 Task: Select a due date automation when advanced on, the moment a card is due add fields with custom field "Resume" set to a number greater or equal to 1 and lower or equal to 10.
Action: Mouse moved to (1049, 83)
Screenshot: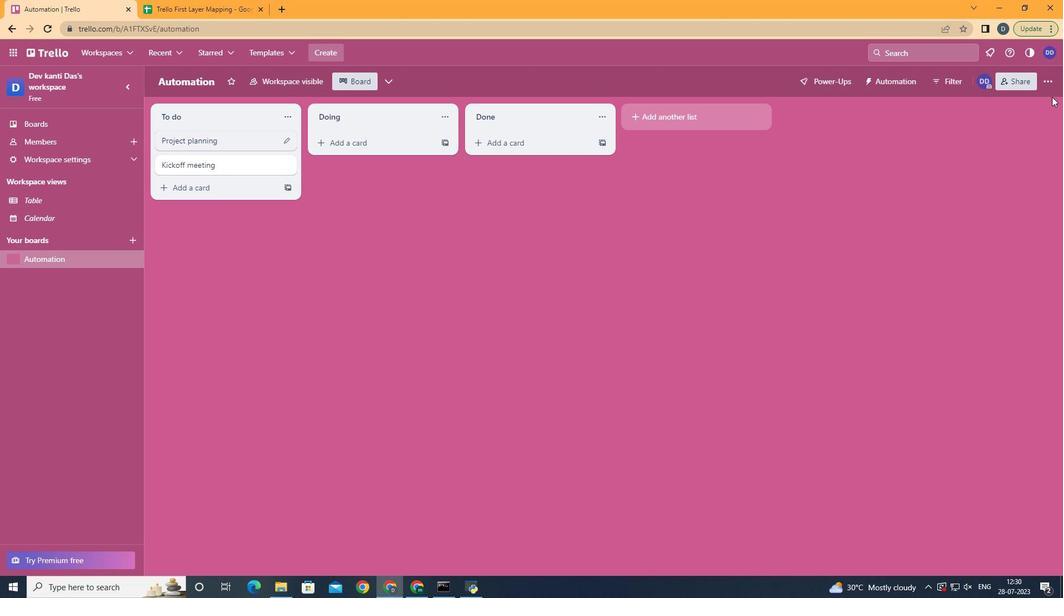 
Action: Mouse pressed left at (1049, 83)
Screenshot: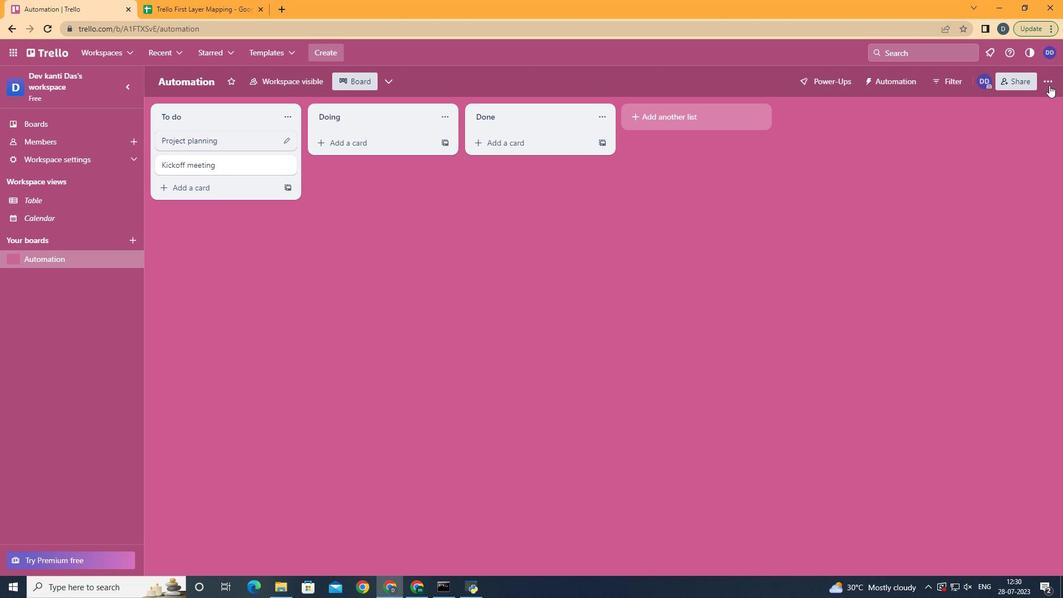 
Action: Mouse moved to (926, 238)
Screenshot: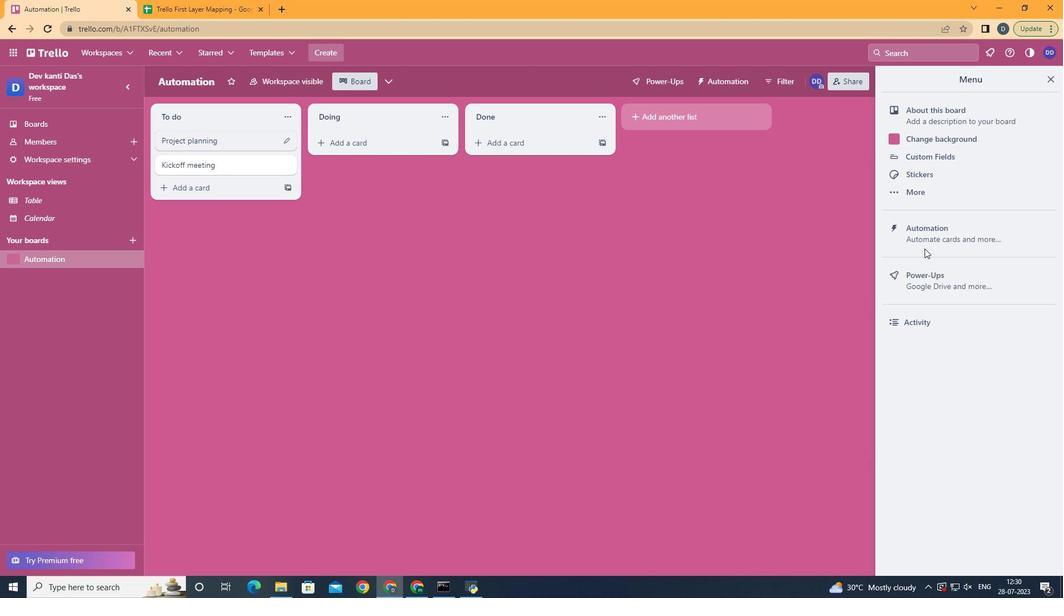 
Action: Mouse pressed left at (926, 238)
Screenshot: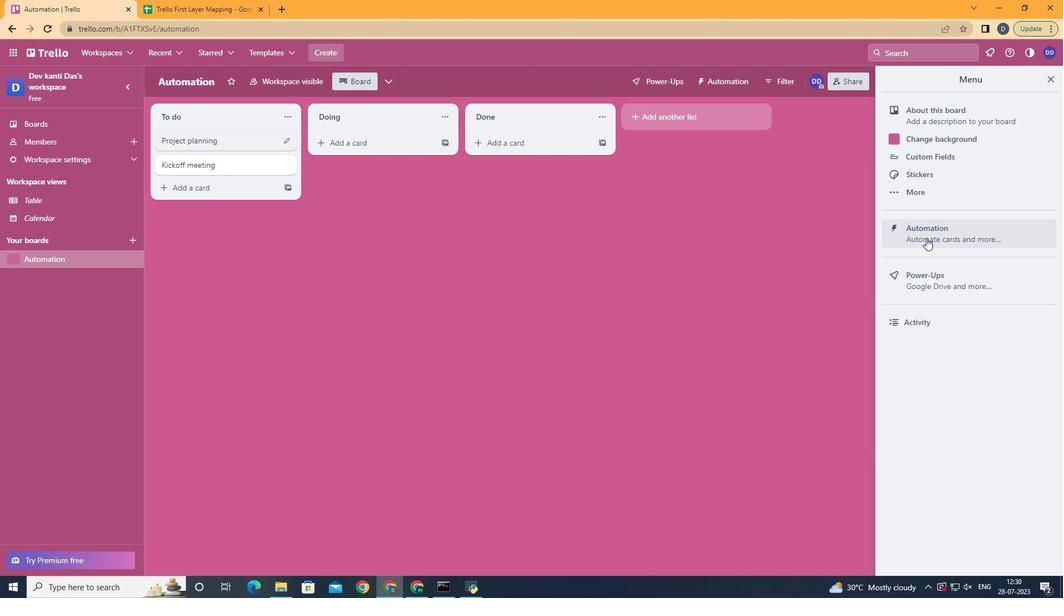 
Action: Mouse moved to (187, 218)
Screenshot: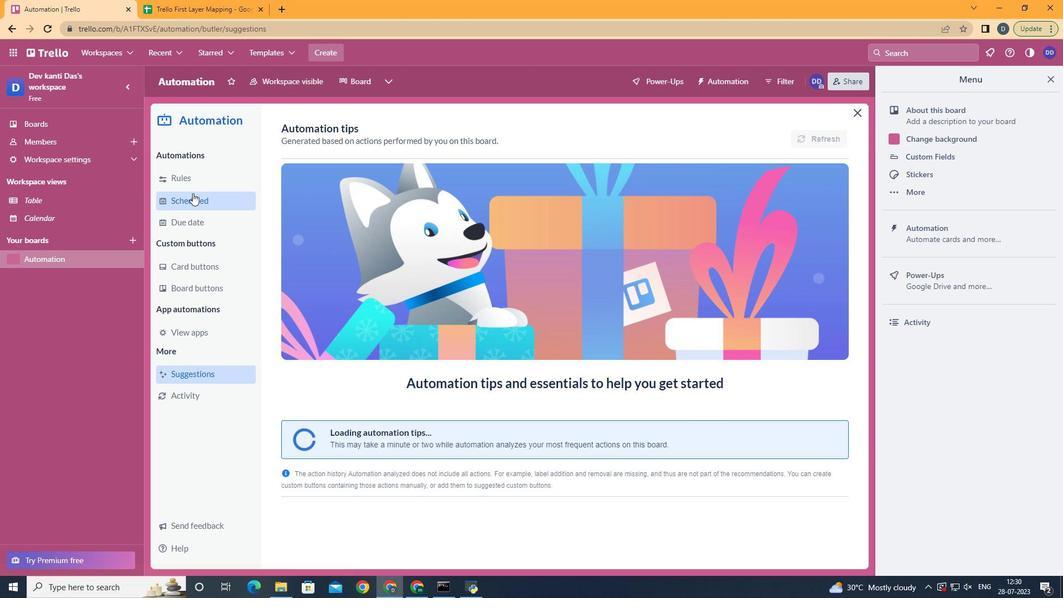 
Action: Mouse pressed left at (187, 218)
Screenshot: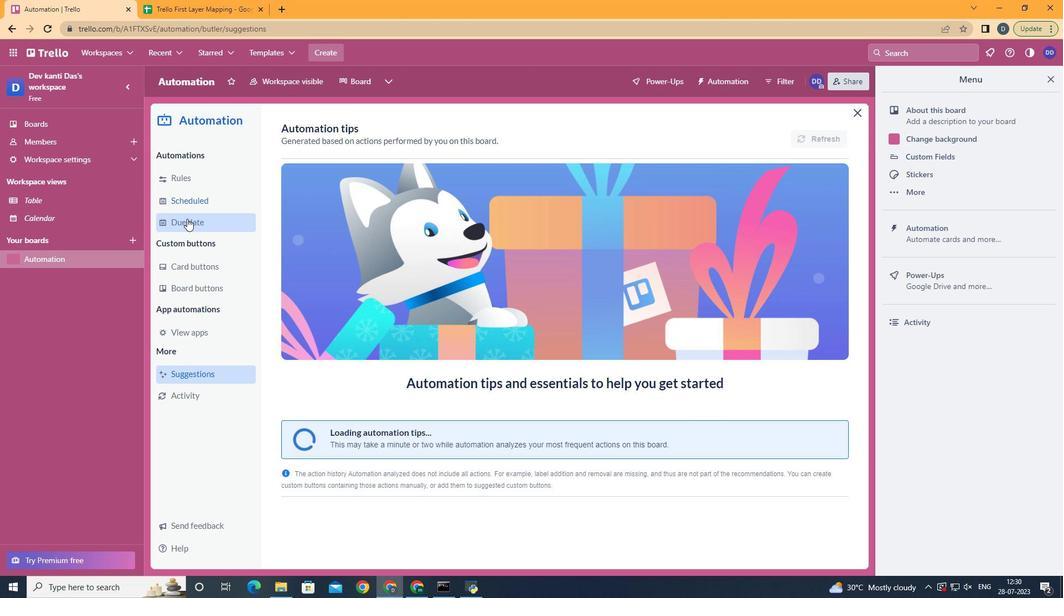 
Action: Mouse moved to (793, 135)
Screenshot: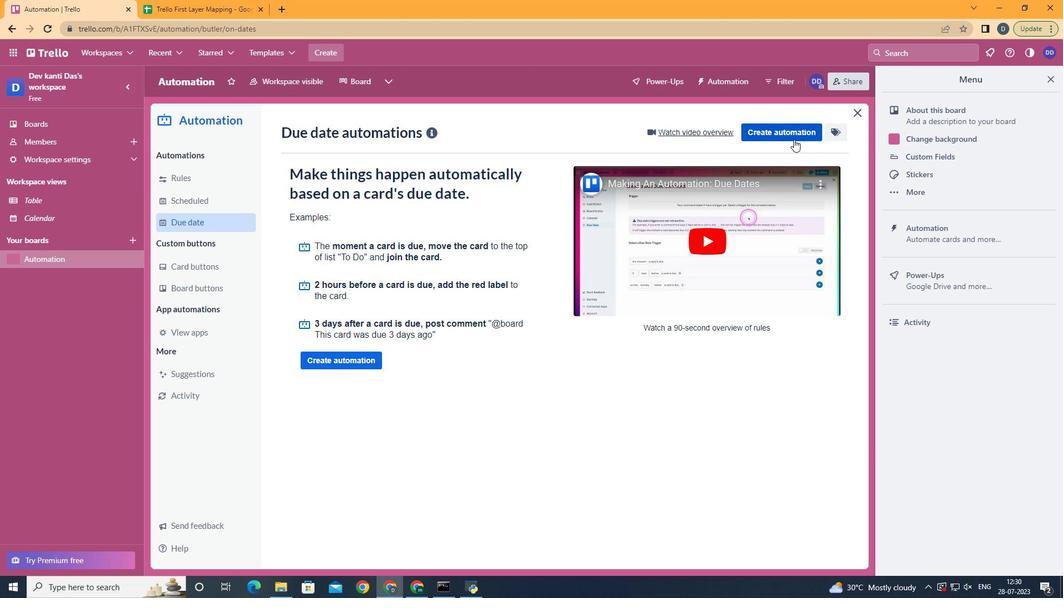 
Action: Mouse pressed left at (793, 135)
Screenshot: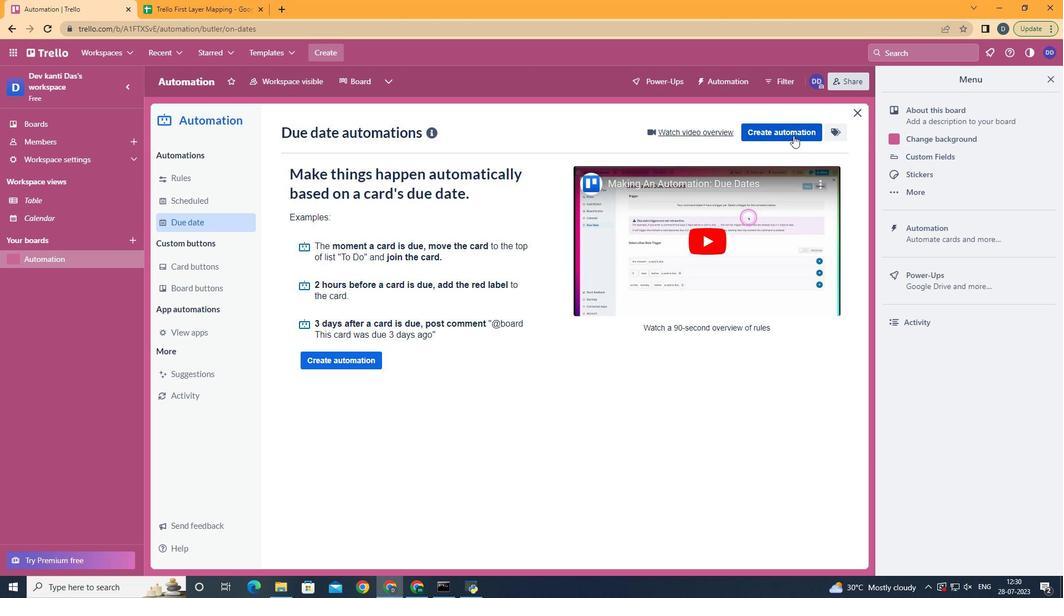
Action: Mouse moved to (634, 236)
Screenshot: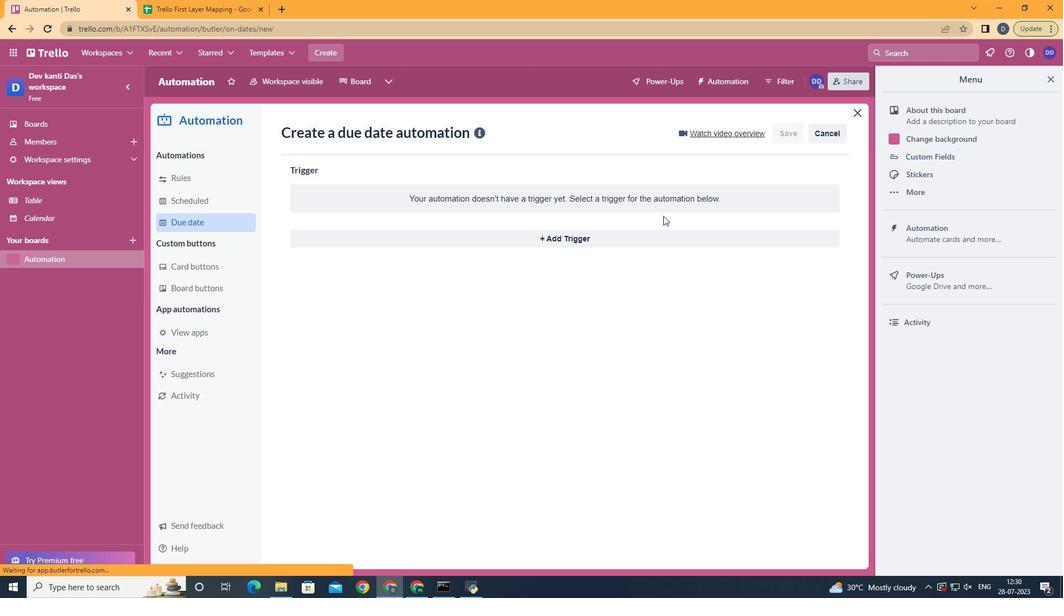 
Action: Mouse pressed left at (634, 236)
Screenshot: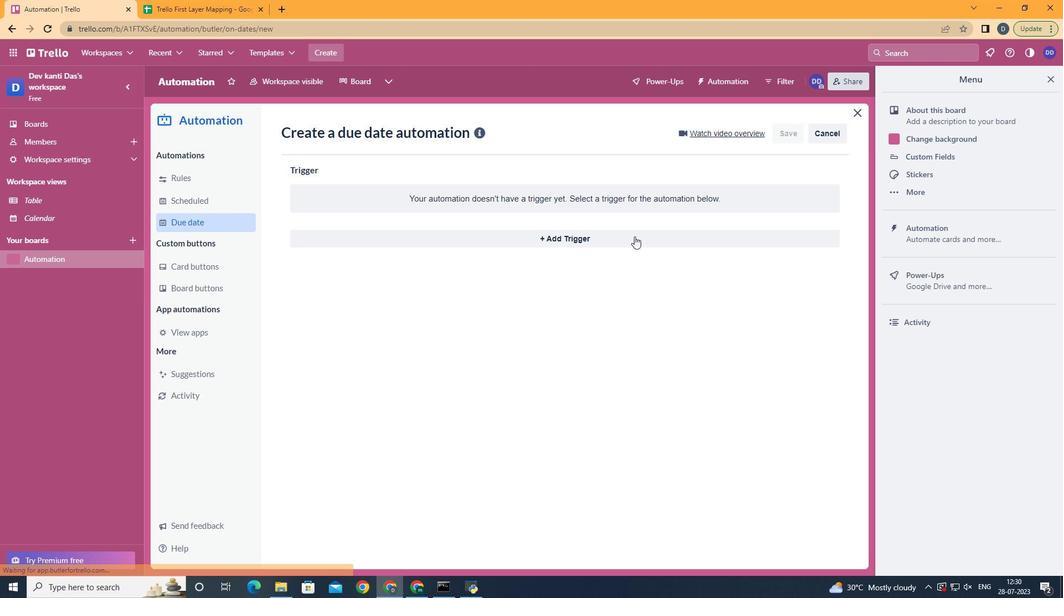 
Action: Mouse moved to (330, 398)
Screenshot: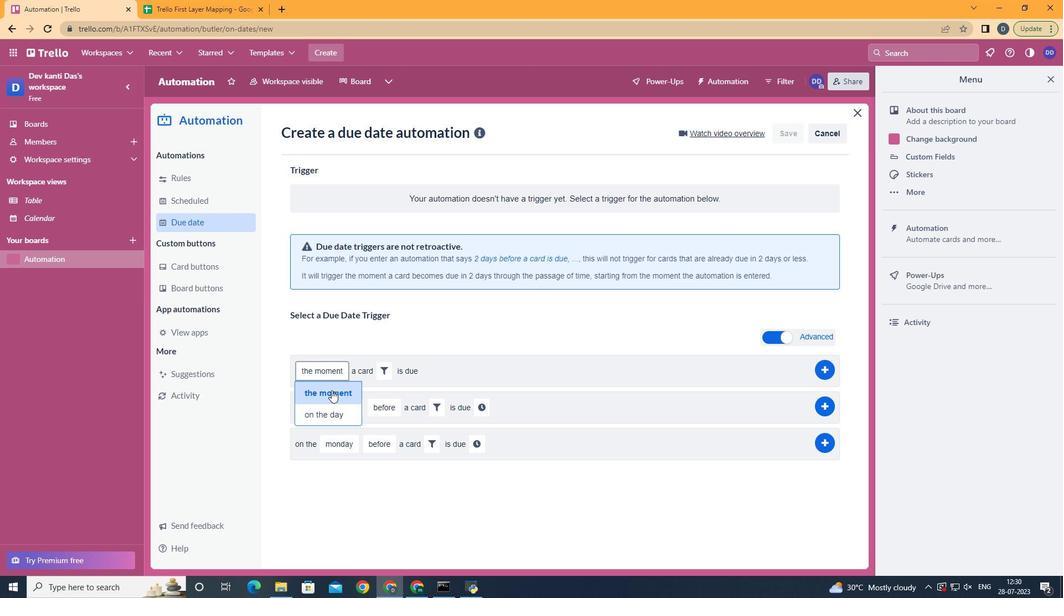 
Action: Mouse pressed left at (330, 398)
Screenshot: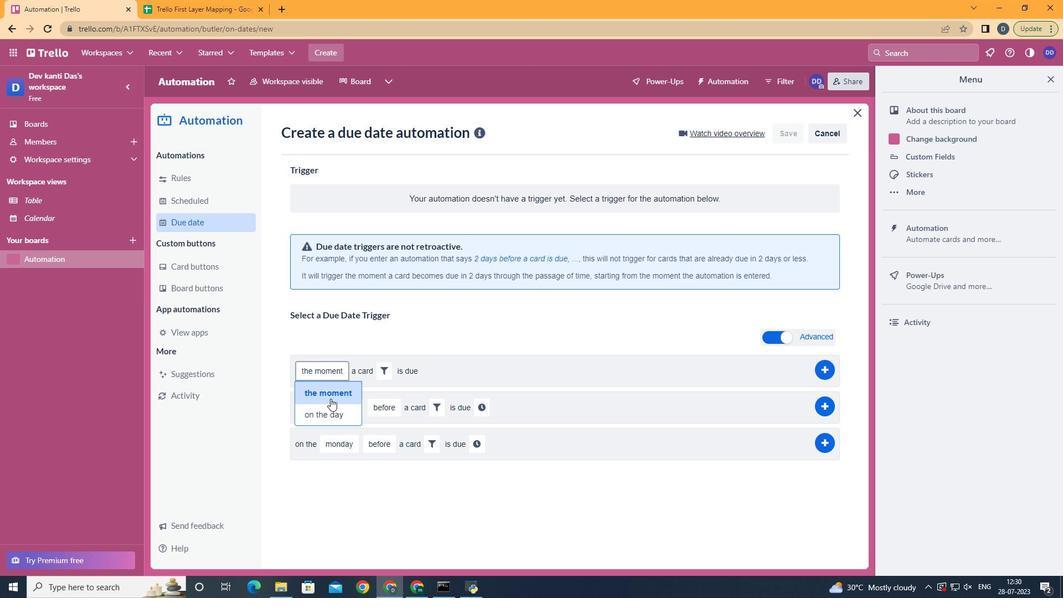 
Action: Mouse moved to (375, 370)
Screenshot: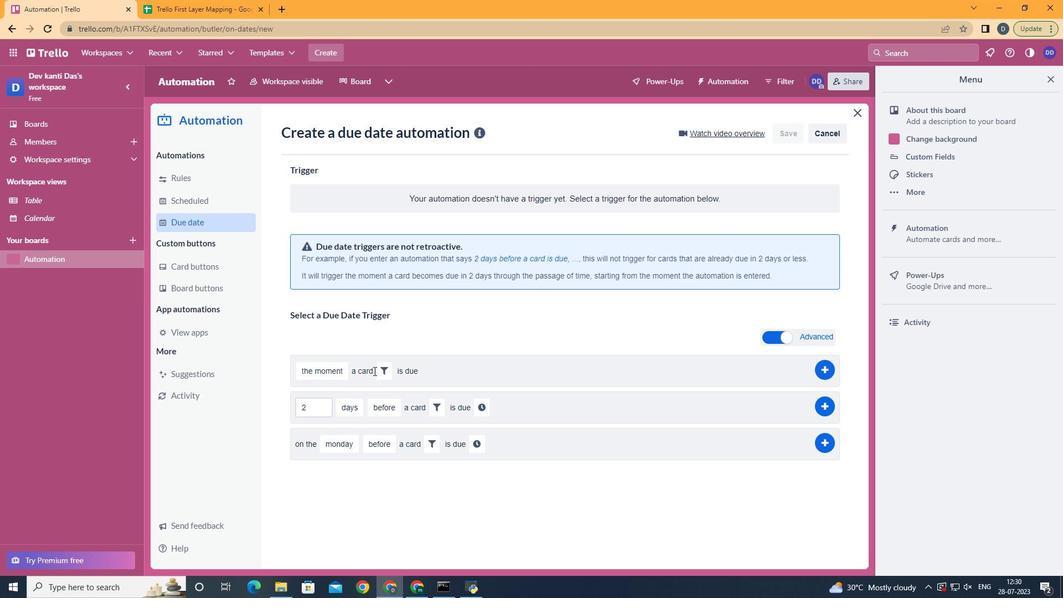 
Action: Mouse pressed left at (375, 370)
Screenshot: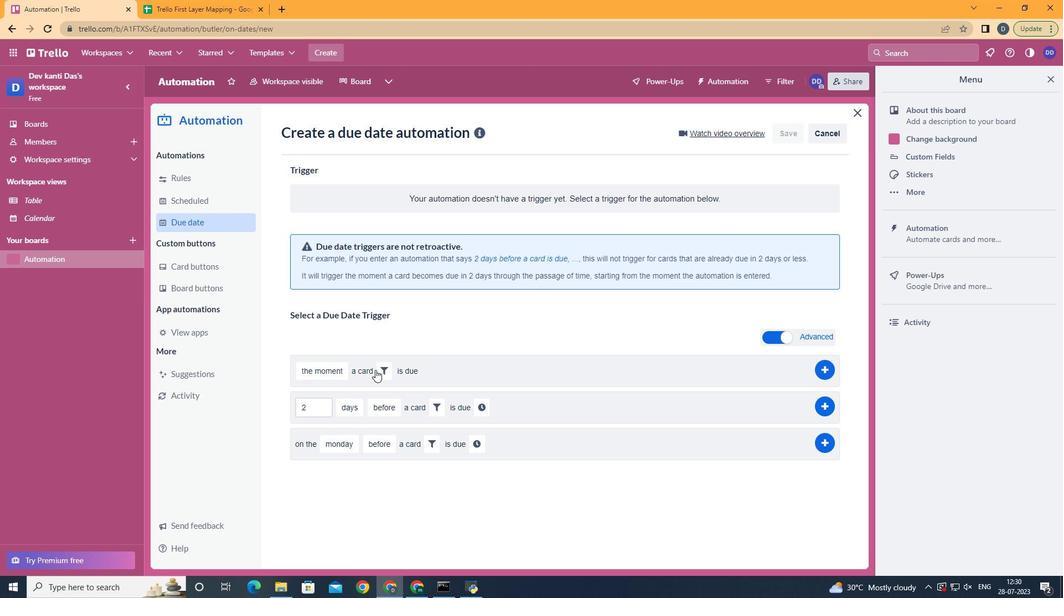 
Action: Mouse moved to (566, 401)
Screenshot: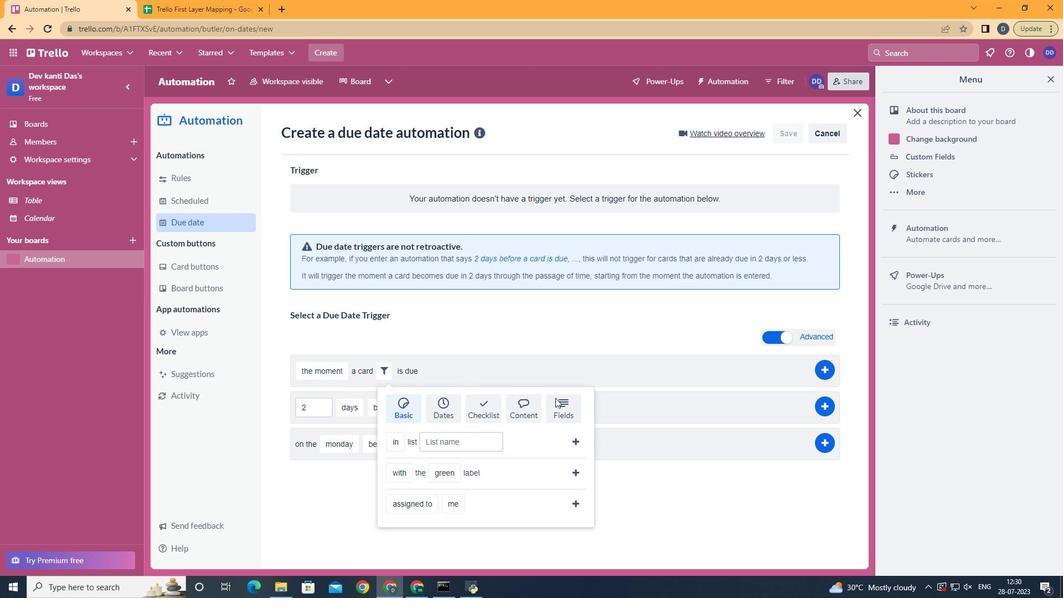 
Action: Mouse pressed left at (566, 401)
Screenshot: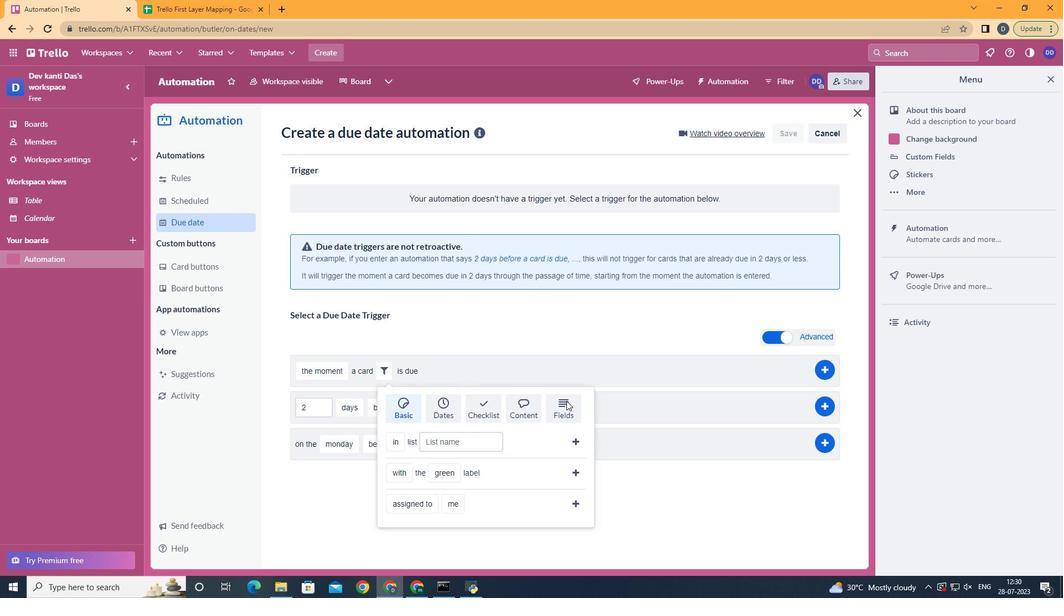 
Action: Mouse moved to (691, 455)
Screenshot: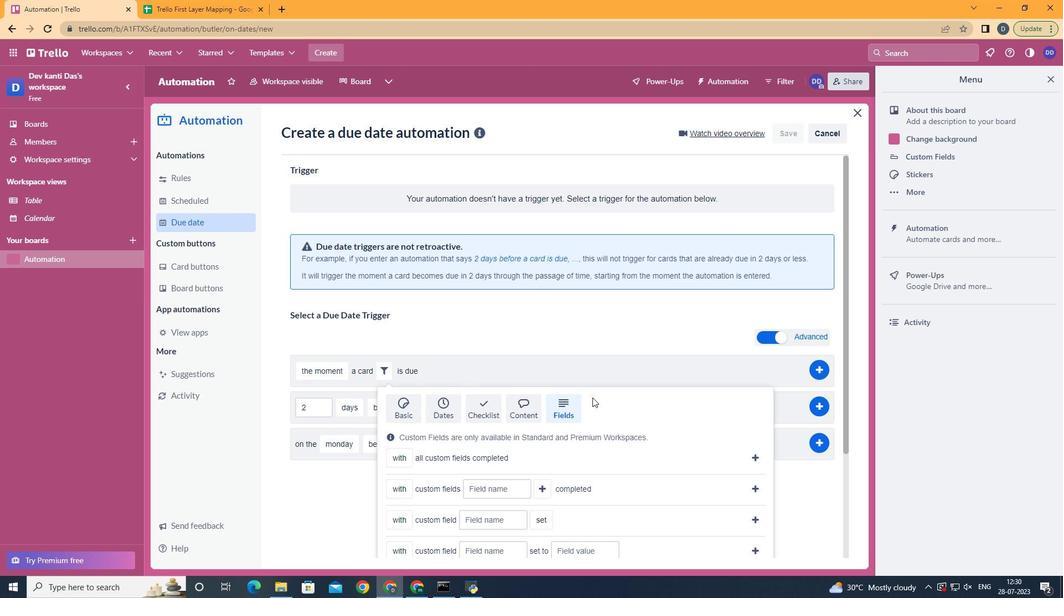 
Action: Mouse scrolled (691, 454) with delta (0, 0)
Screenshot: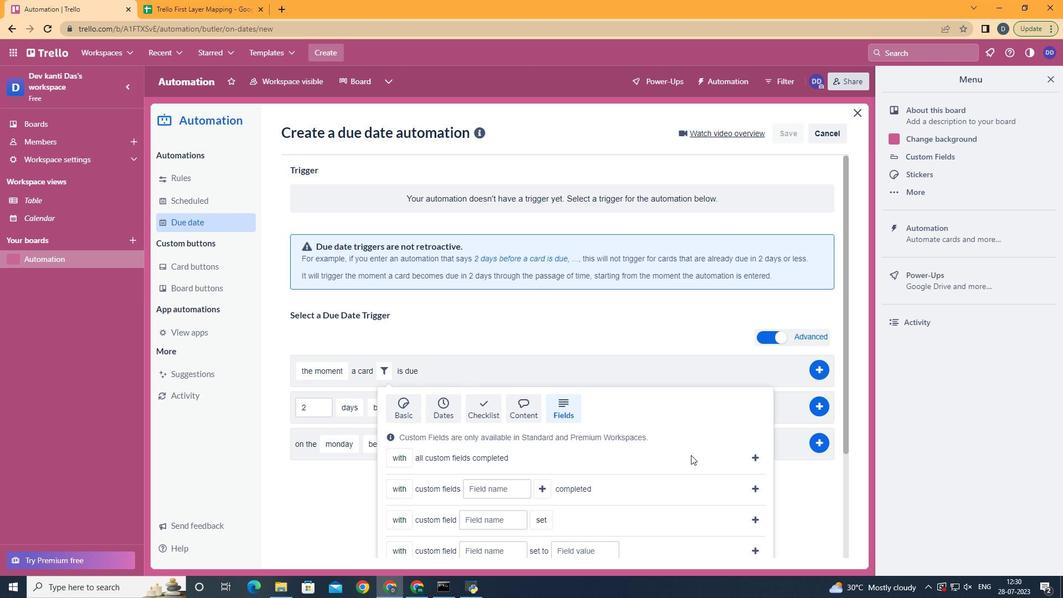 
Action: Mouse scrolled (691, 454) with delta (0, 0)
Screenshot: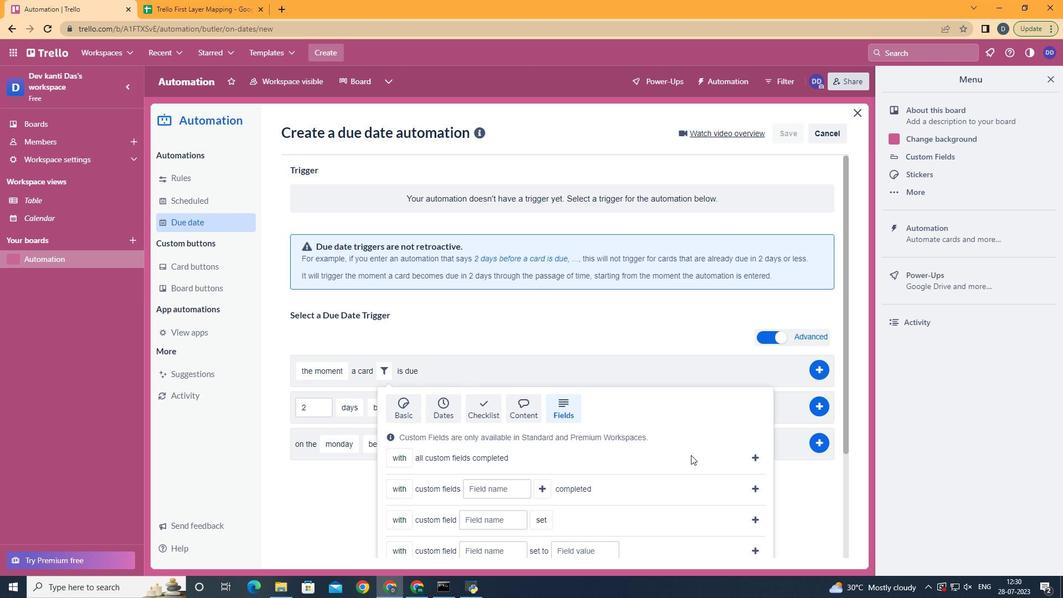 
Action: Mouse scrolled (691, 454) with delta (0, 0)
Screenshot: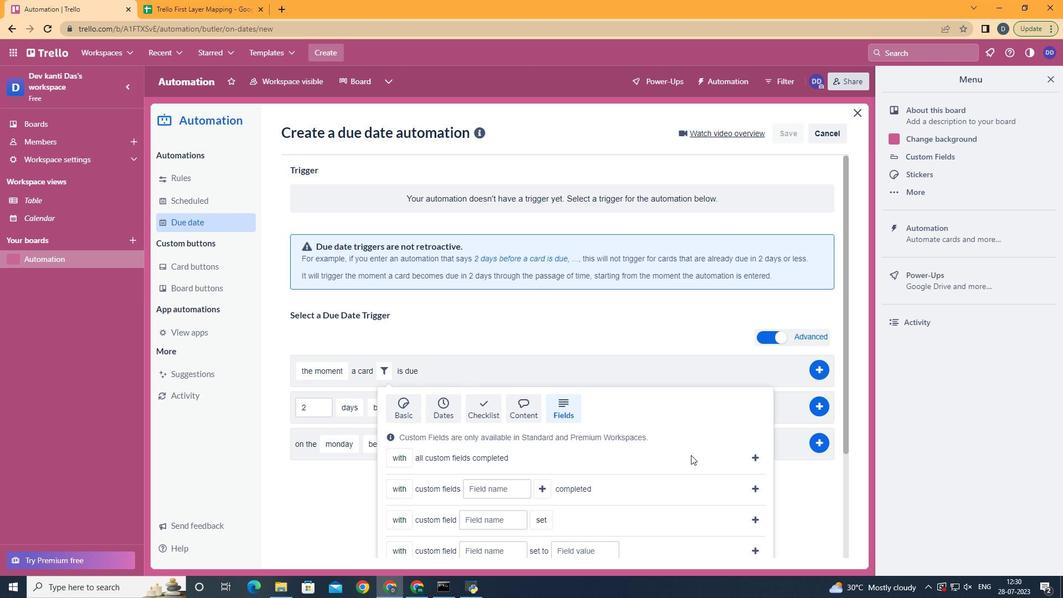 
Action: Mouse scrolled (691, 454) with delta (0, 0)
Screenshot: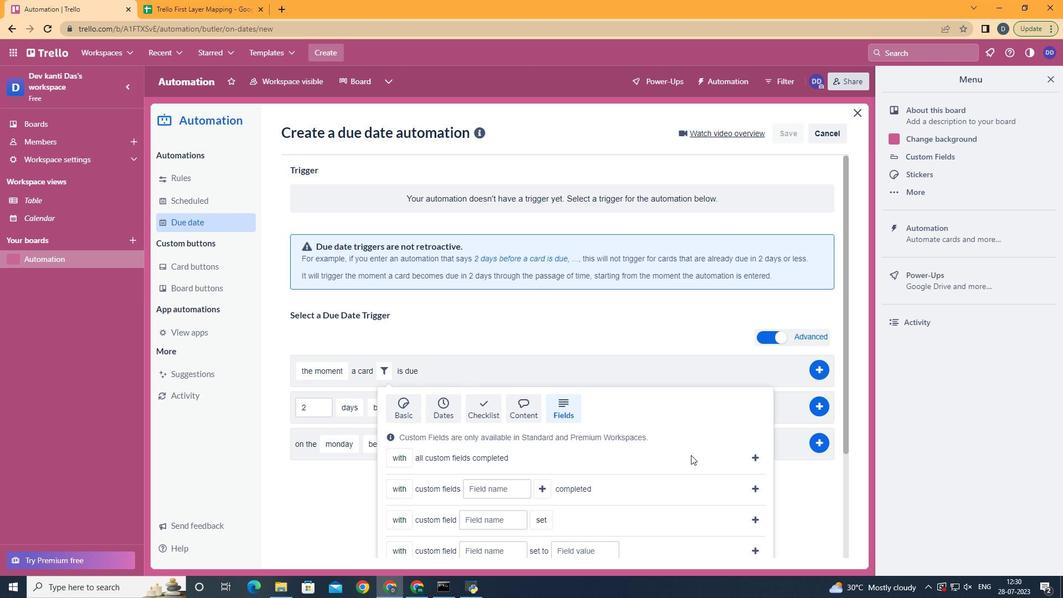 
Action: Mouse scrolled (691, 454) with delta (0, 0)
Screenshot: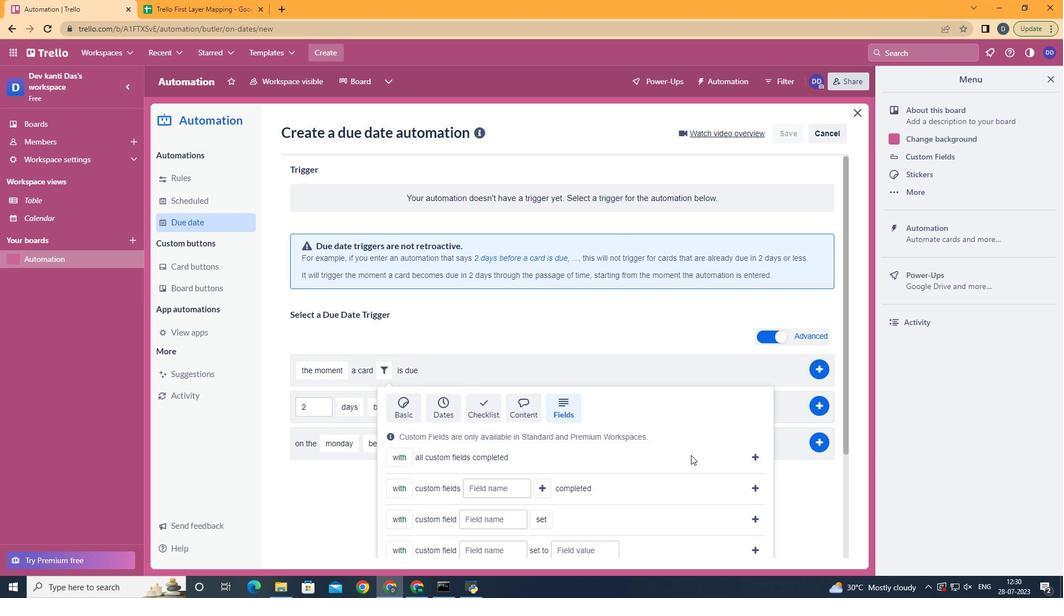 
Action: Mouse moved to (407, 499)
Screenshot: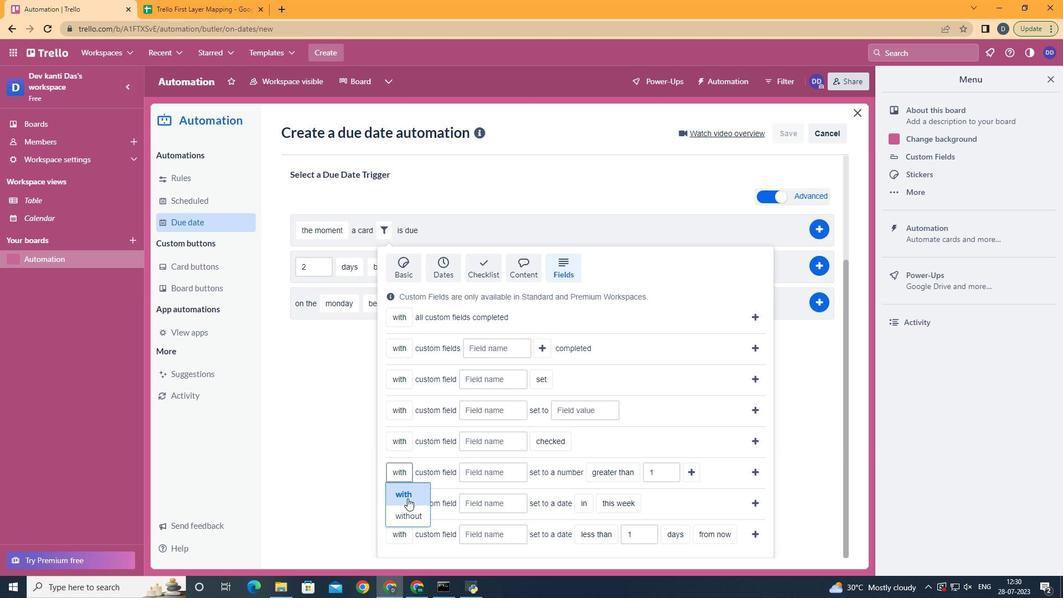 
Action: Mouse pressed left at (407, 499)
Screenshot: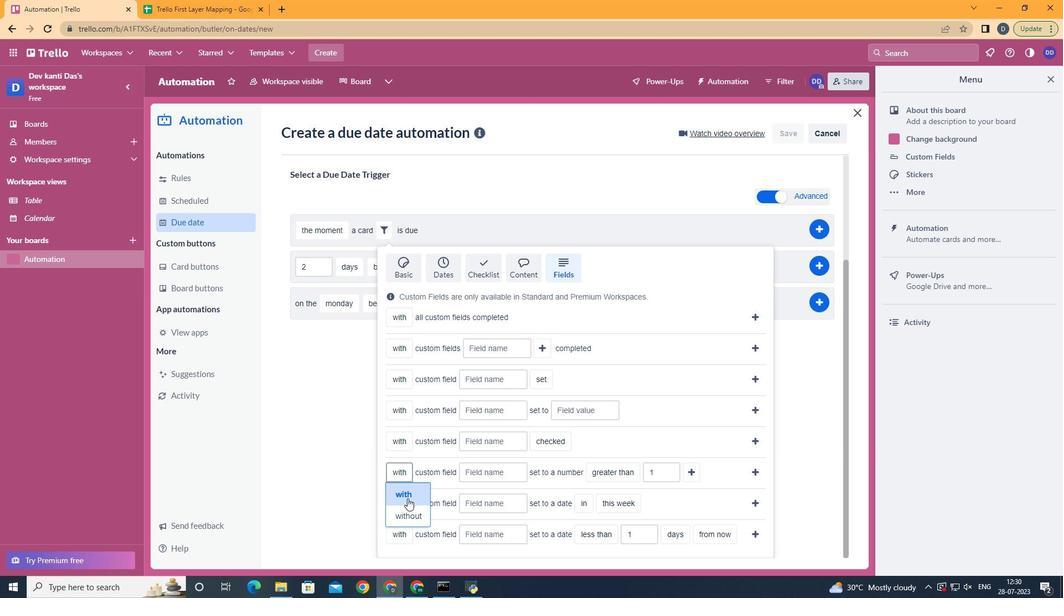 
Action: Mouse moved to (491, 474)
Screenshot: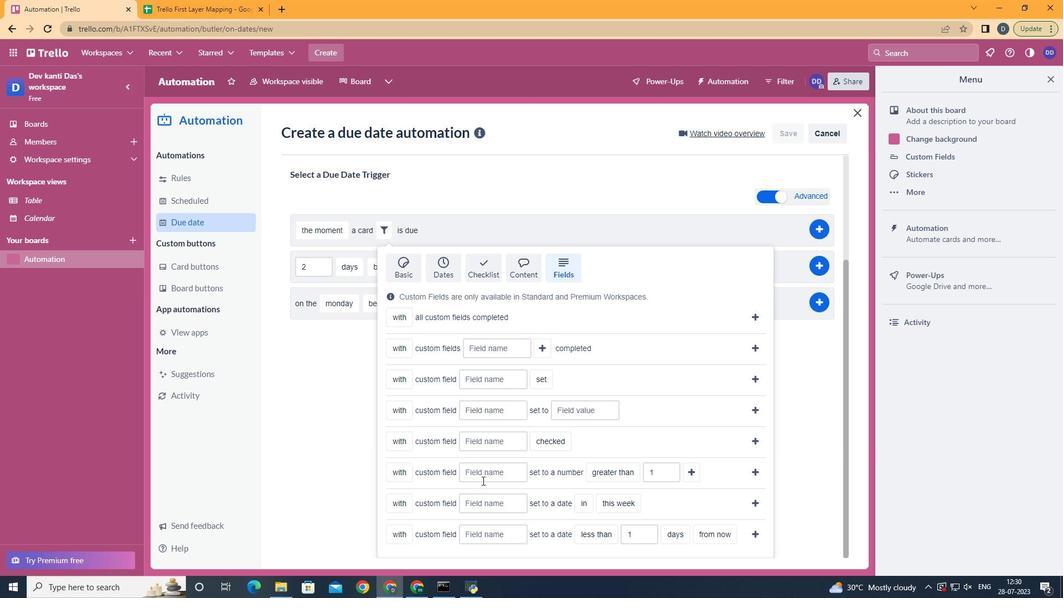 
Action: Mouse pressed left at (491, 474)
Screenshot: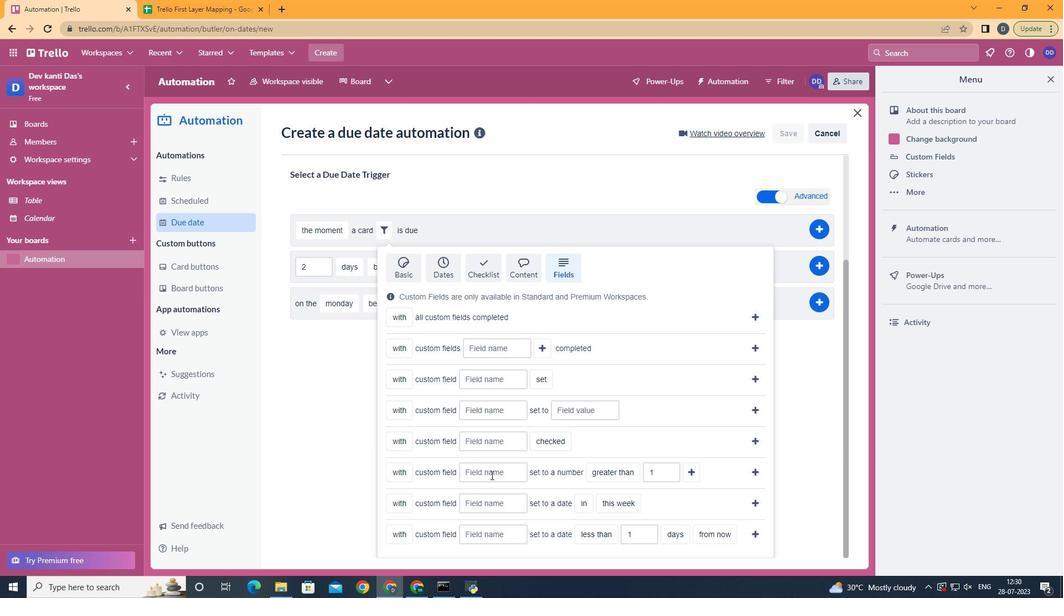 
Action: Key pressed <Key.shift>Resume
Screenshot: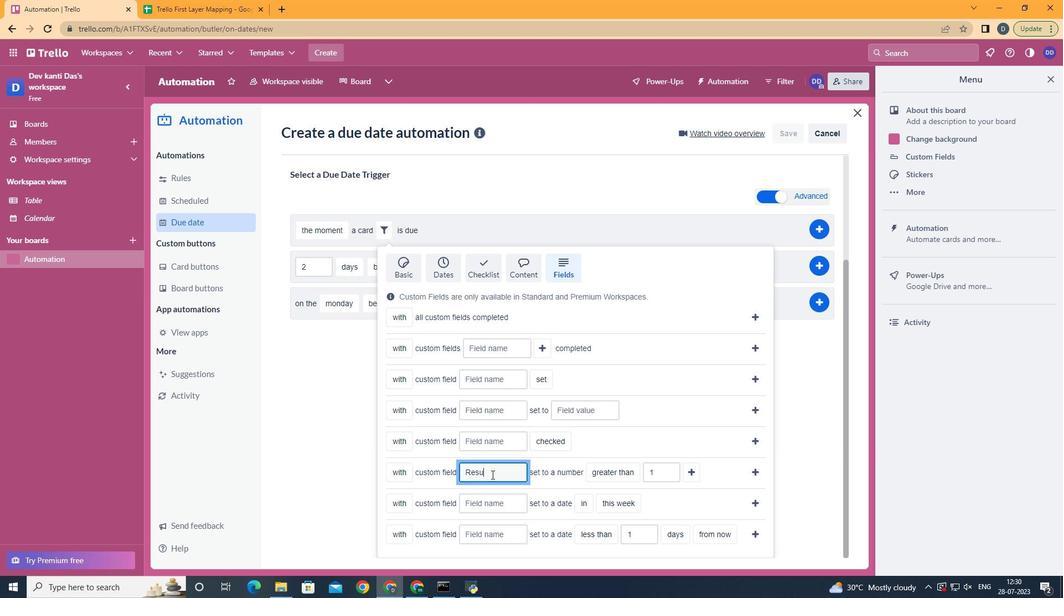 
Action: Mouse moved to (644, 411)
Screenshot: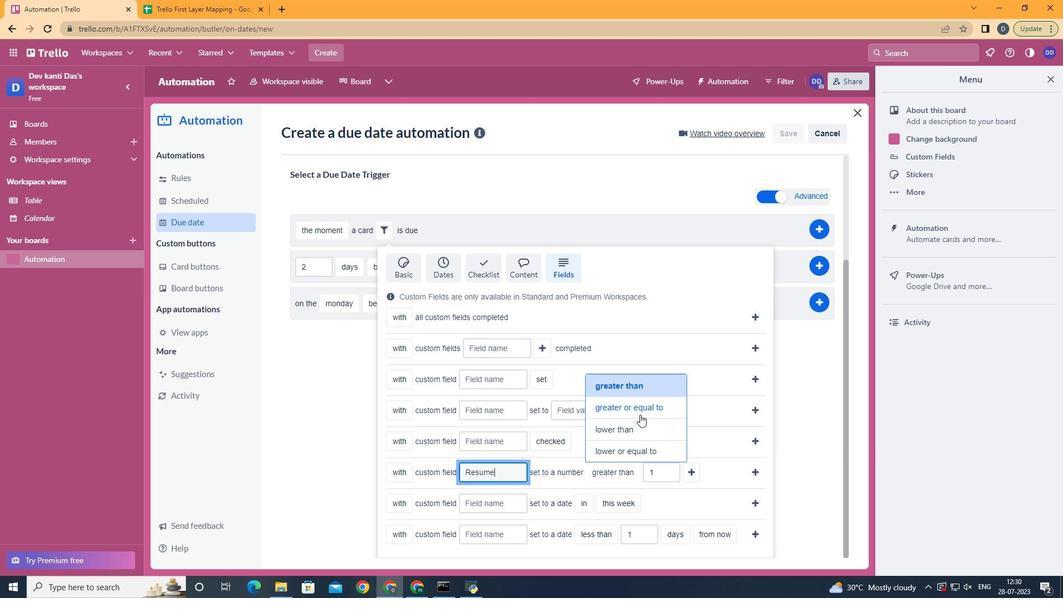 
Action: Mouse pressed left at (644, 411)
Screenshot: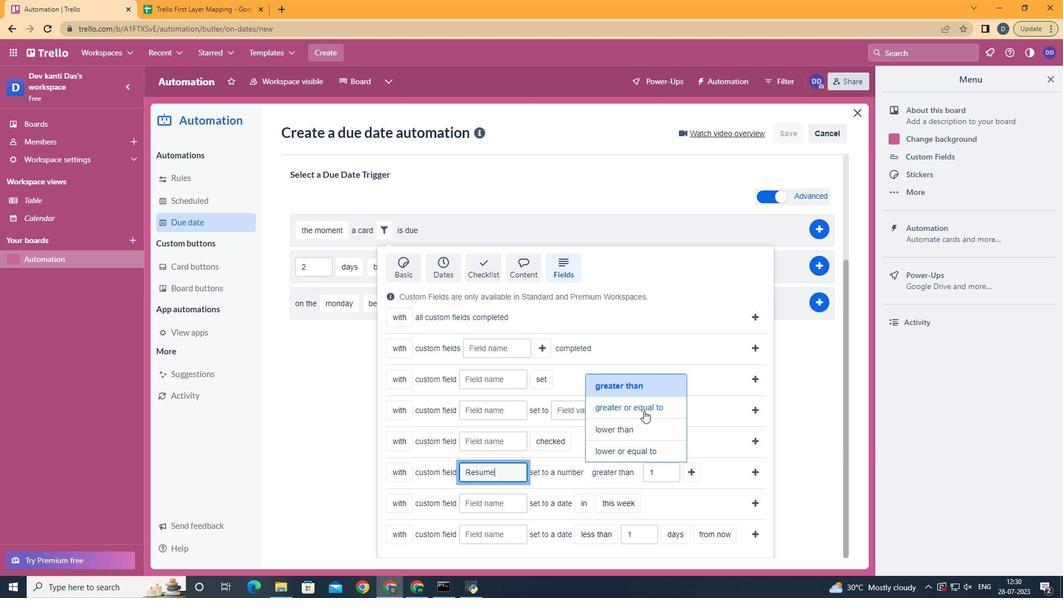 
Action: Mouse moved to (712, 471)
Screenshot: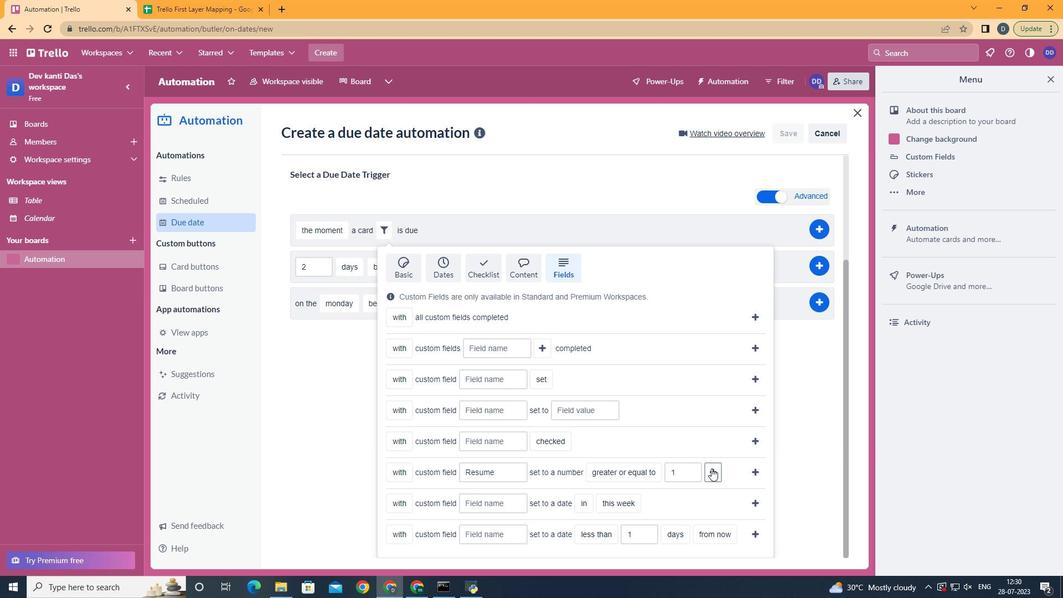 
Action: Mouse pressed left at (712, 471)
Screenshot: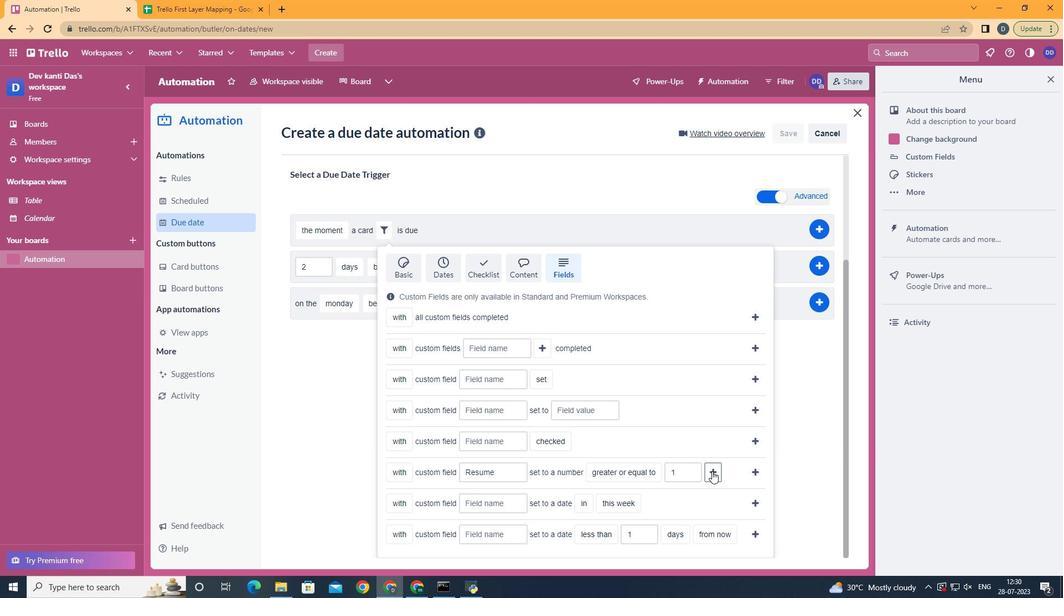 
Action: Mouse moved to (453, 434)
Screenshot: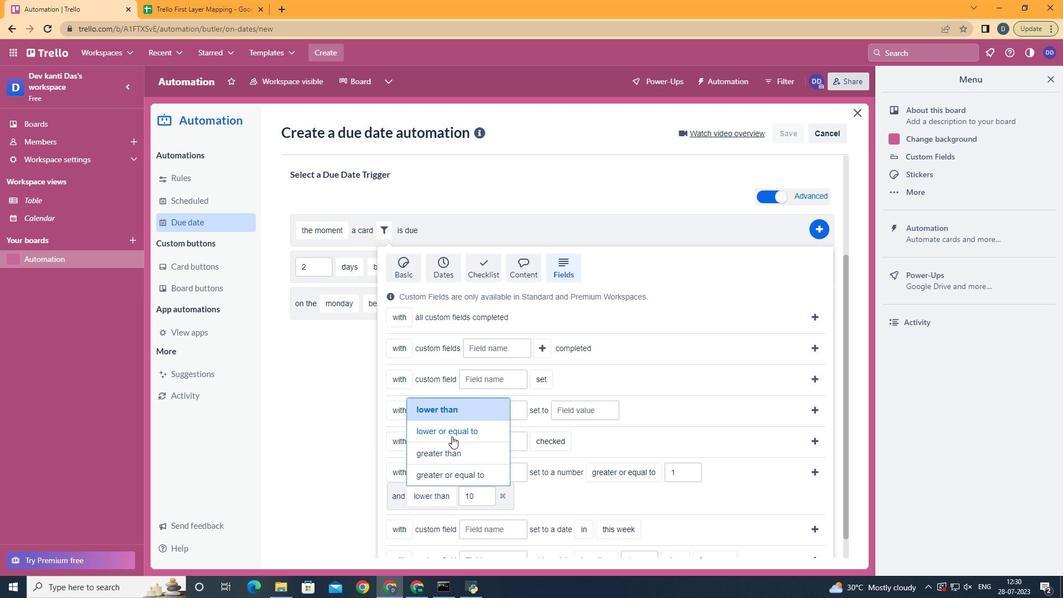 
Action: Mouse pressed left at (453, 434)
Screenshot: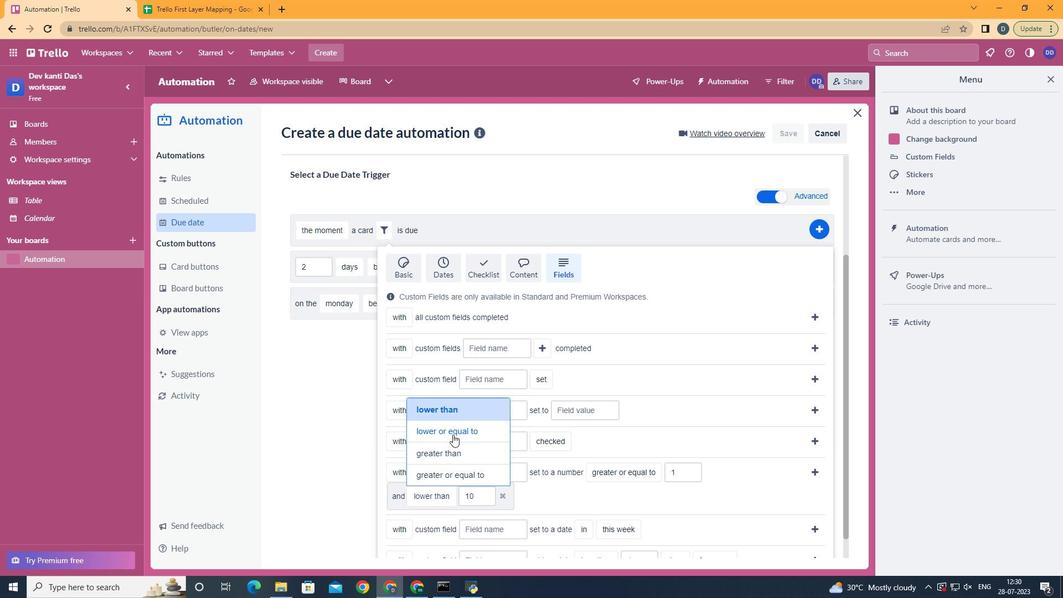 
Action: Mouse moved to (812, 473)
Screenshot: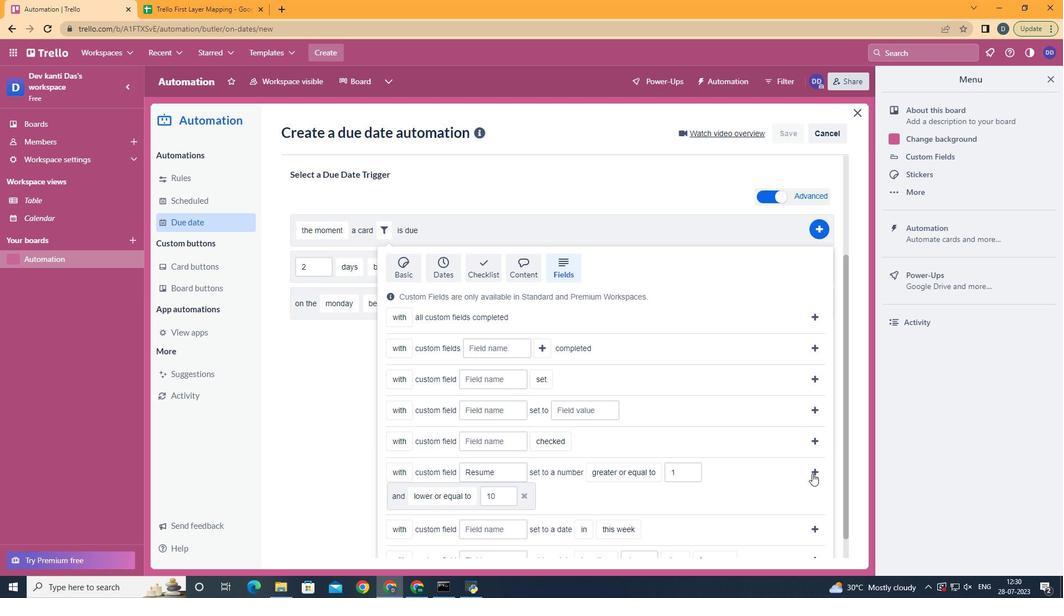 
Action: Mouse pressed left at (812, 473)
Screenshot: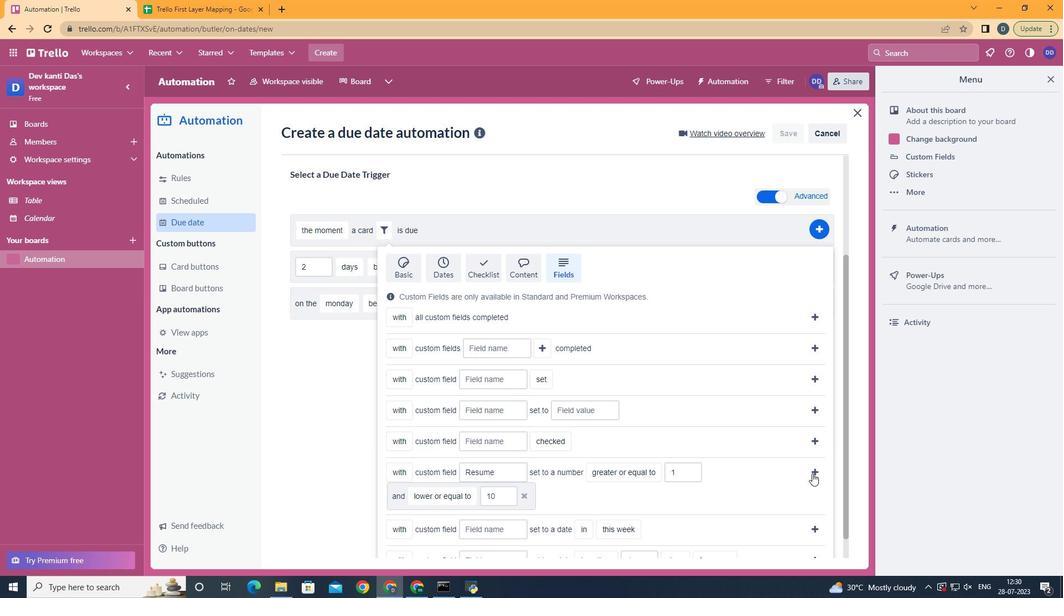 
Action: Mouse moved to (698, 466)
Screenshot: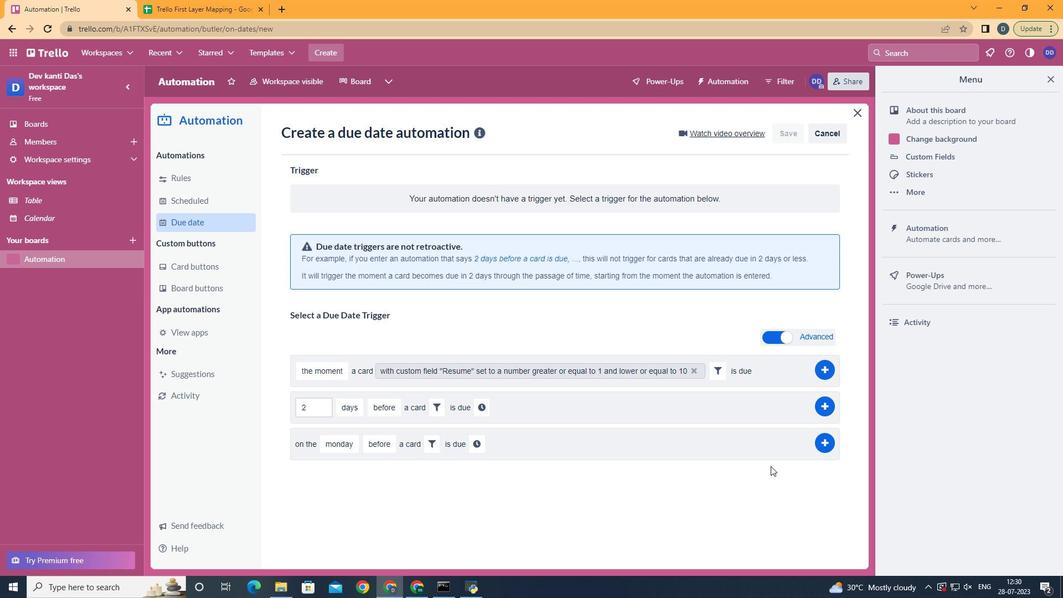 
